 Task: Get usage report for the last 90 days.
Action: Mouse moved to (1122, 106)
Screenshot: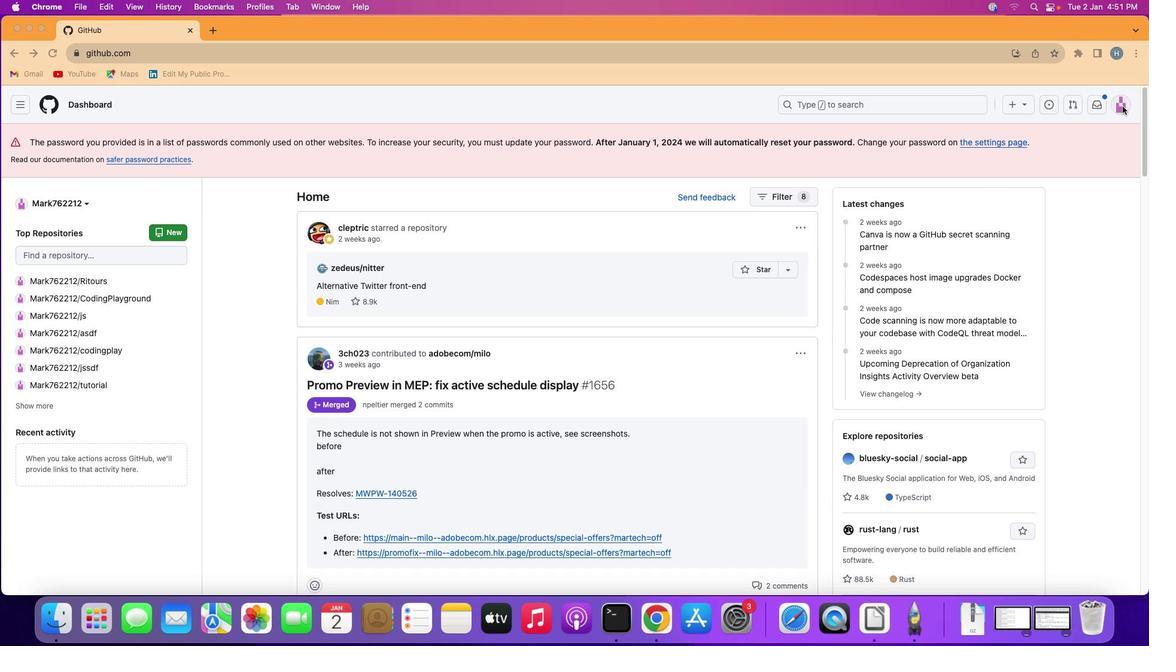 
Action: Mouse pressed left at (1122, 106)
Screenshot: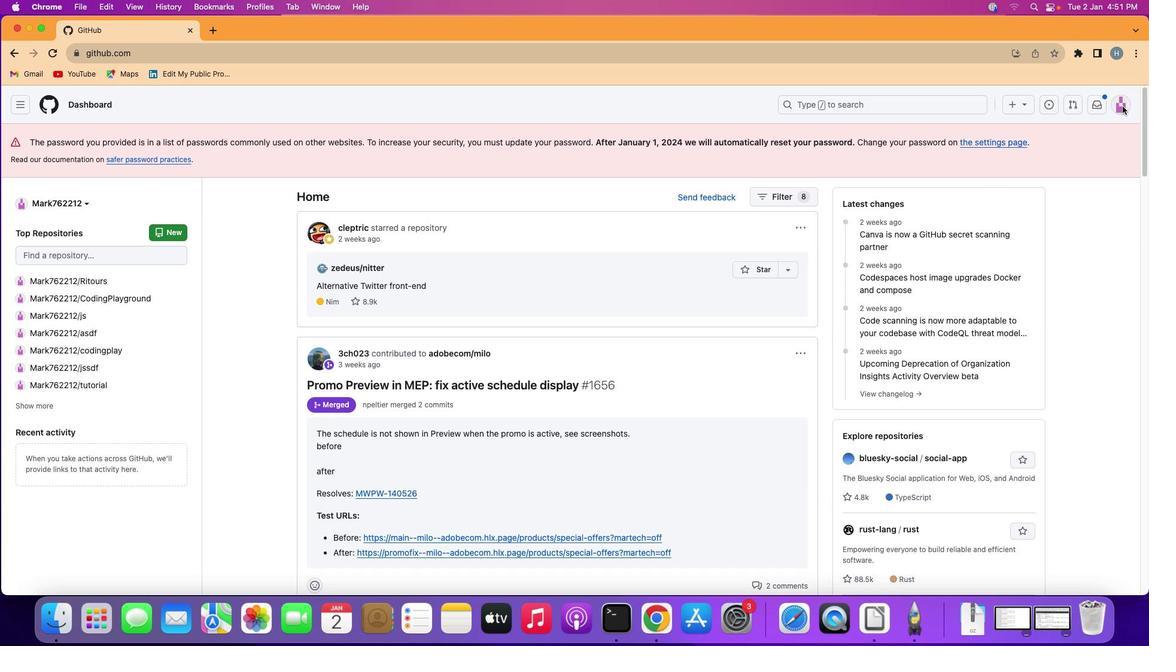 
Action: Mouse moved to (1122, 103)
Screenshot: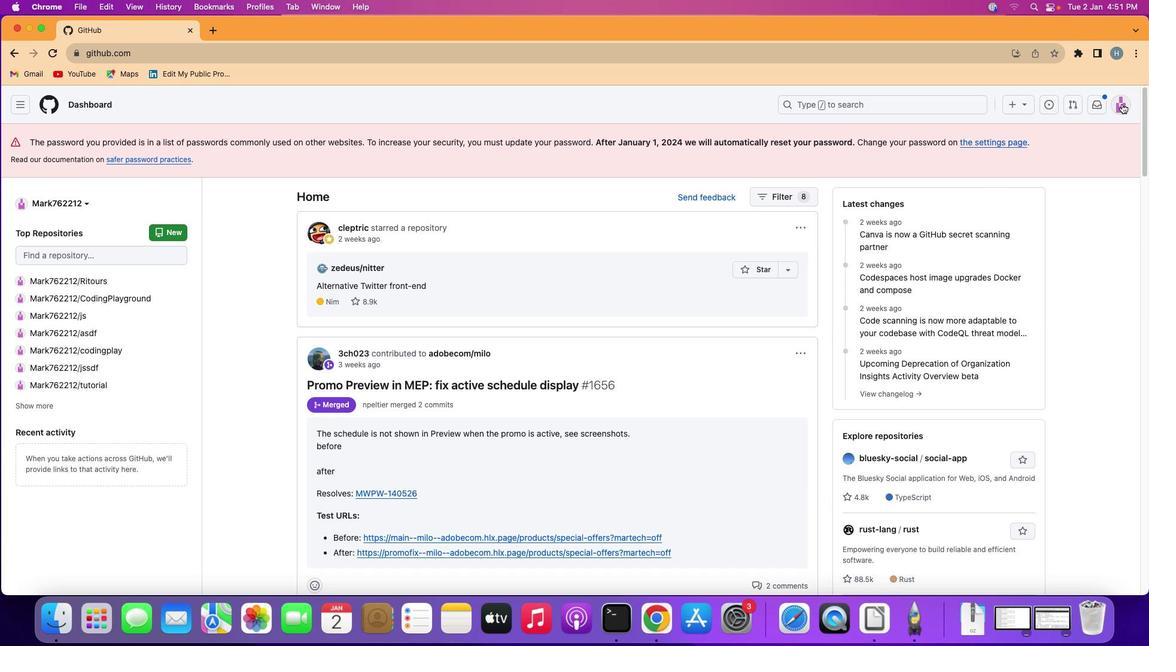 
Action: Mouse pressed left at (1122, 103)
Screenshot: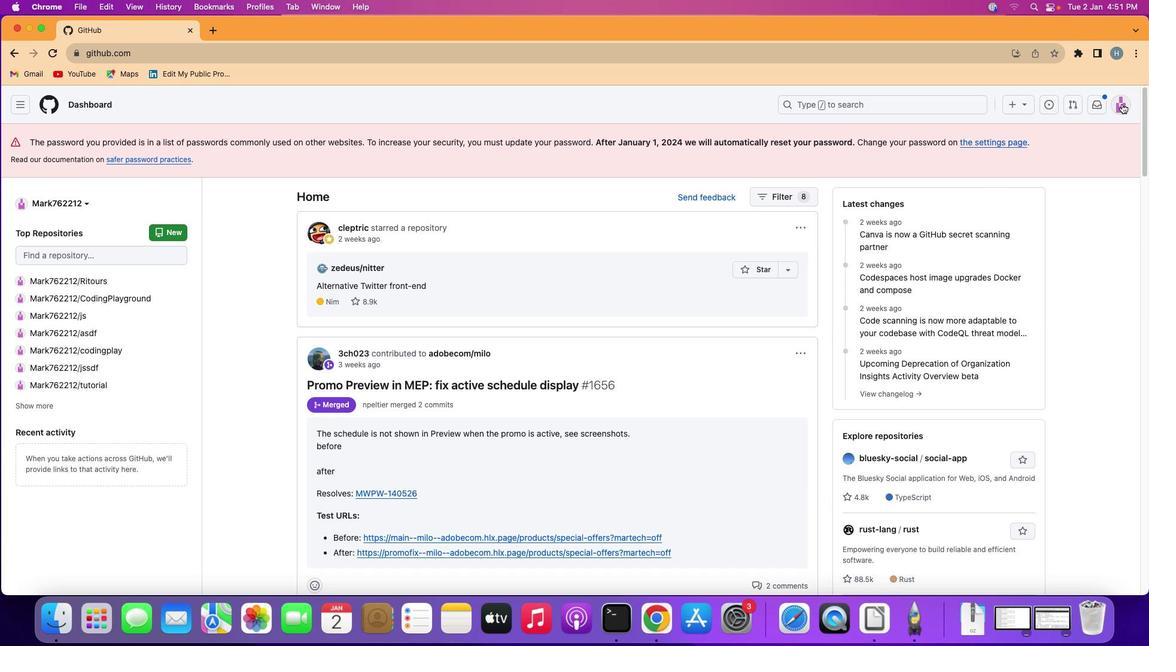 
Action: Mouse moved to (1010, 432)
Screenshot: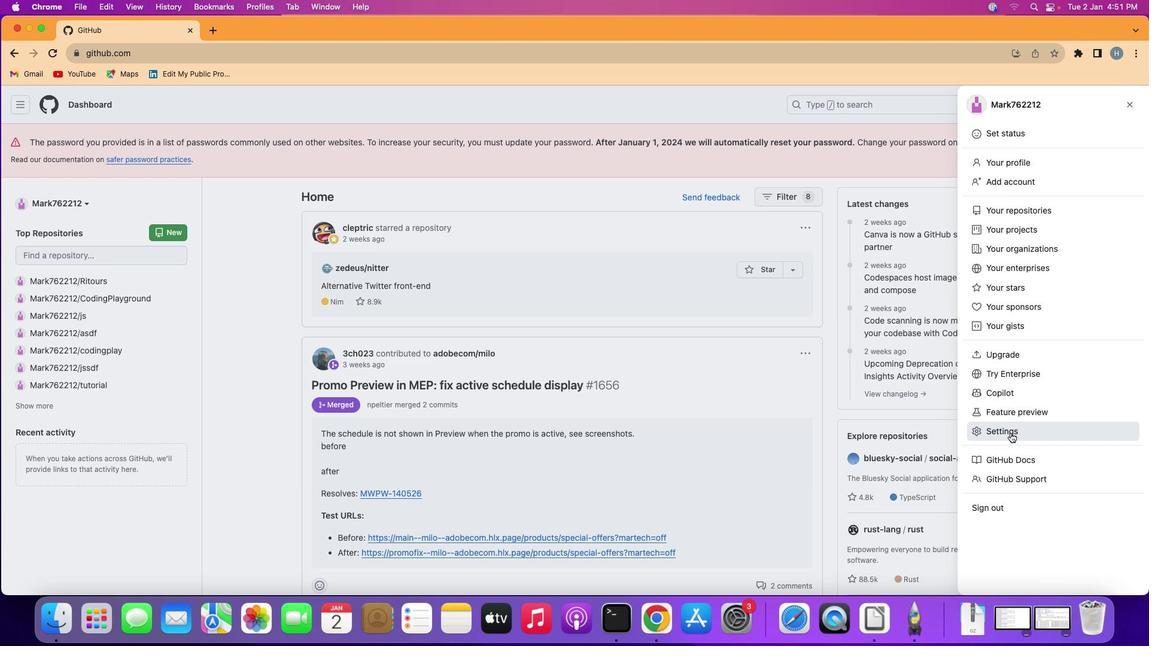 
Action: Mouse pressed left at (1010, 432)
Screenshot: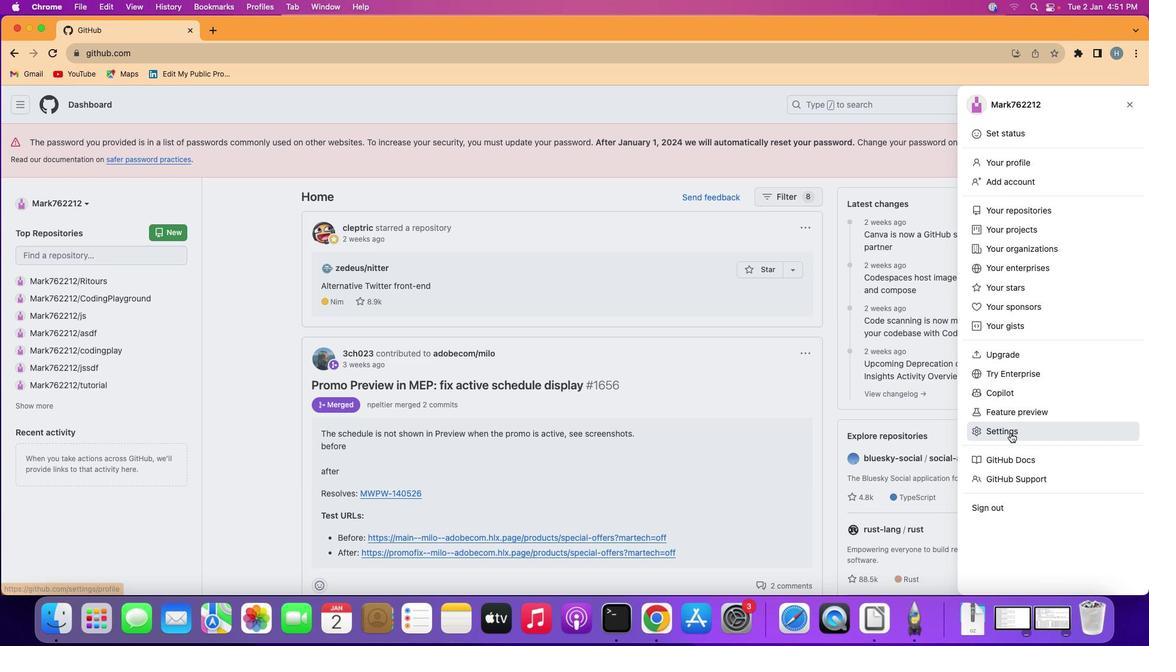 
Action: Mouse moved to (300, 368)
Screenshot: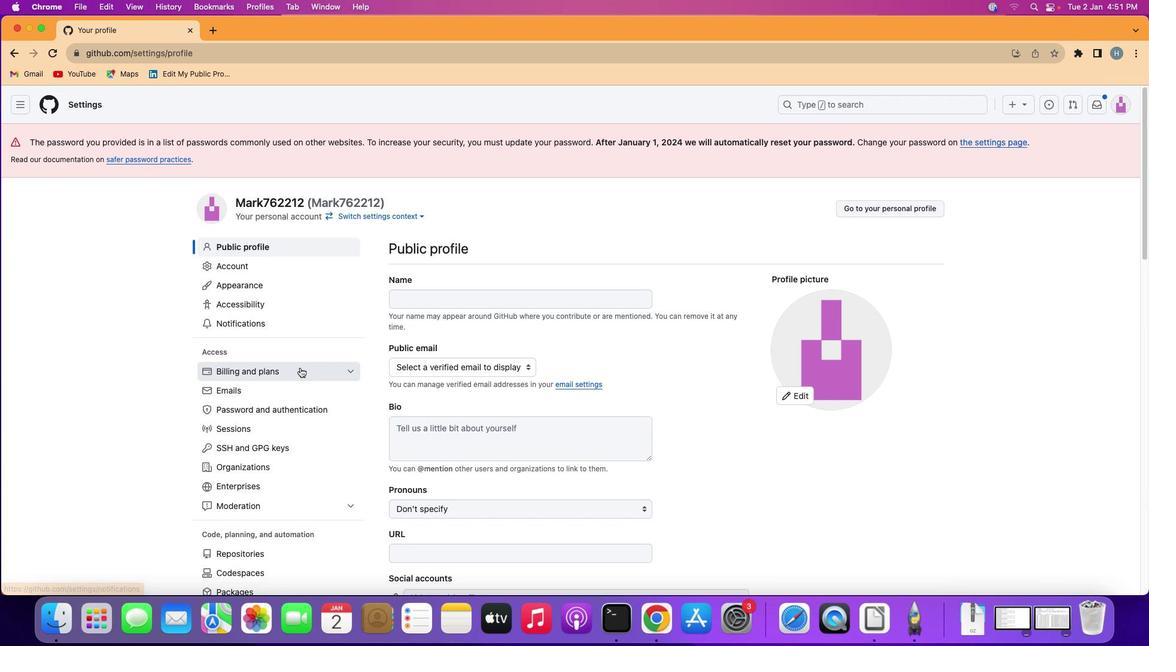 
Action: Mouse pressed left at (300, 368)
Screenshot: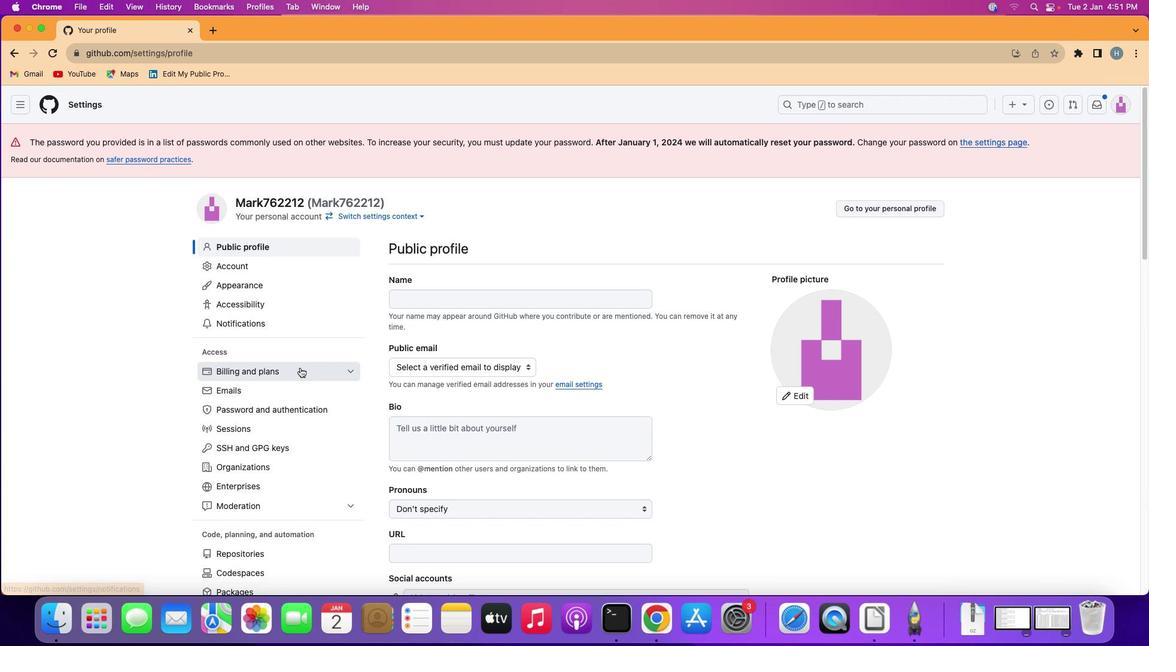 
Action: Mouse moved to (277, 393)
Screenshot: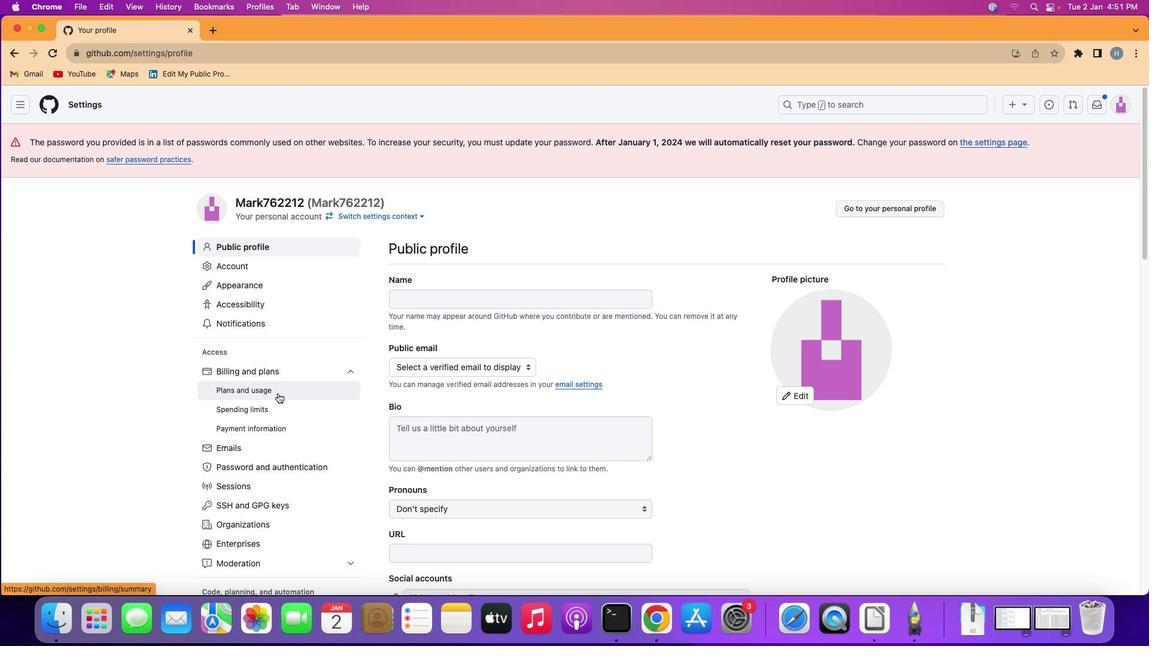 
Action: Mouse pressed left at (277, 393)
Screenshot: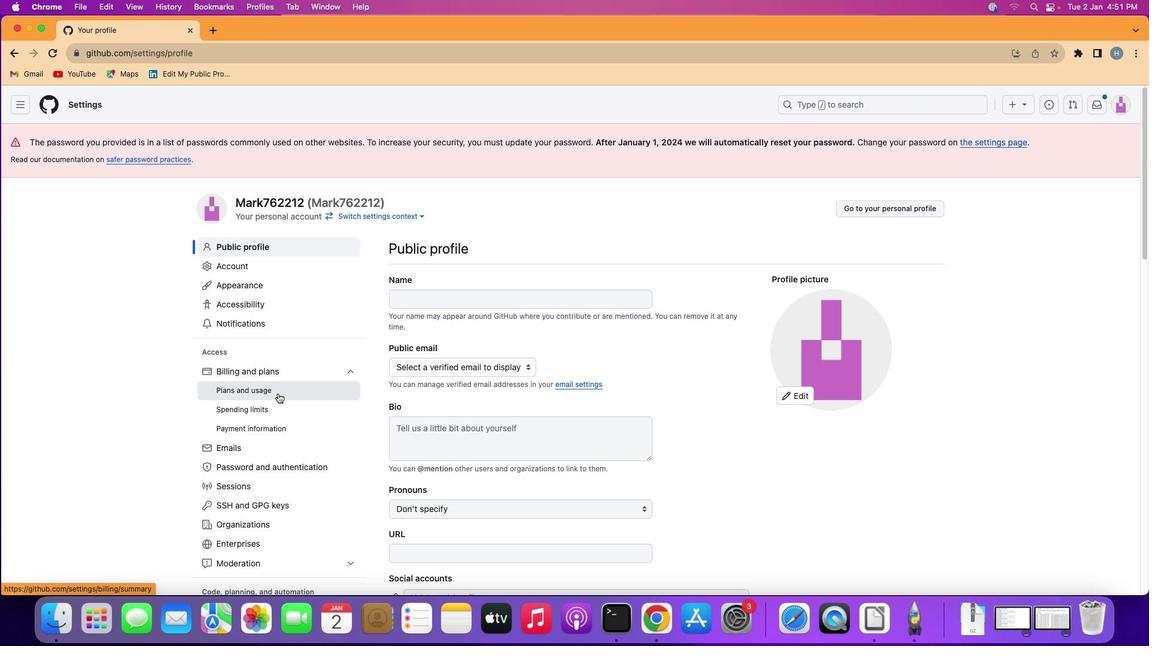 
Action: Mouse moved to (568, 449)
Screenshot: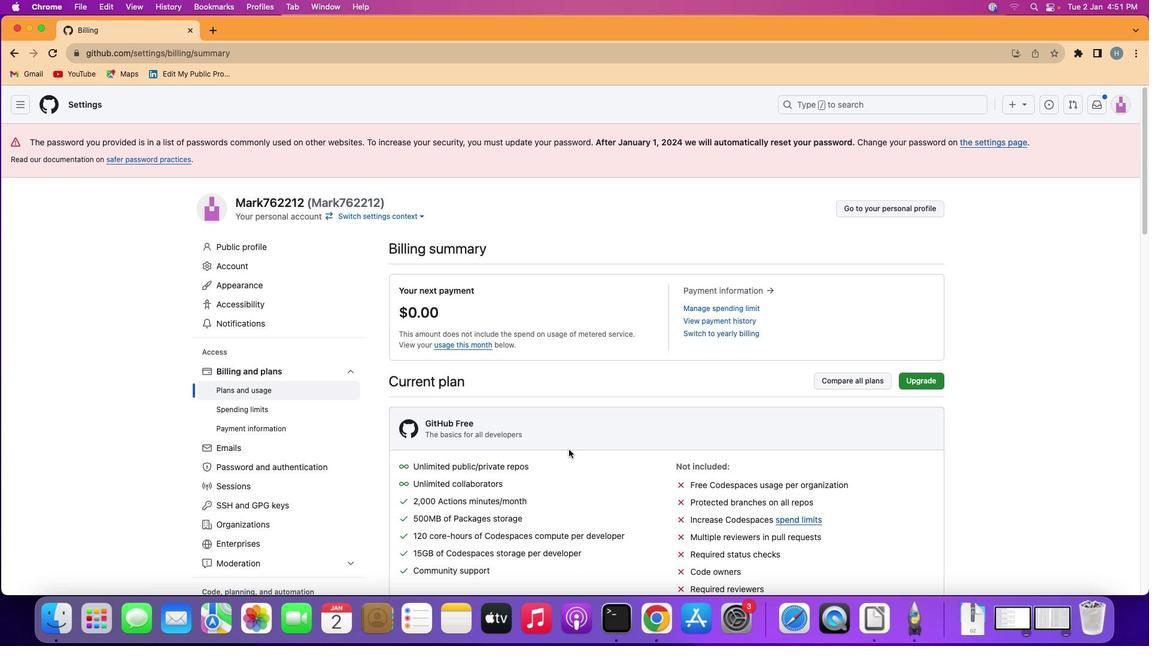 
Action: Mouse scrolled (568, 449) with delta (0, 0)
Screenshot: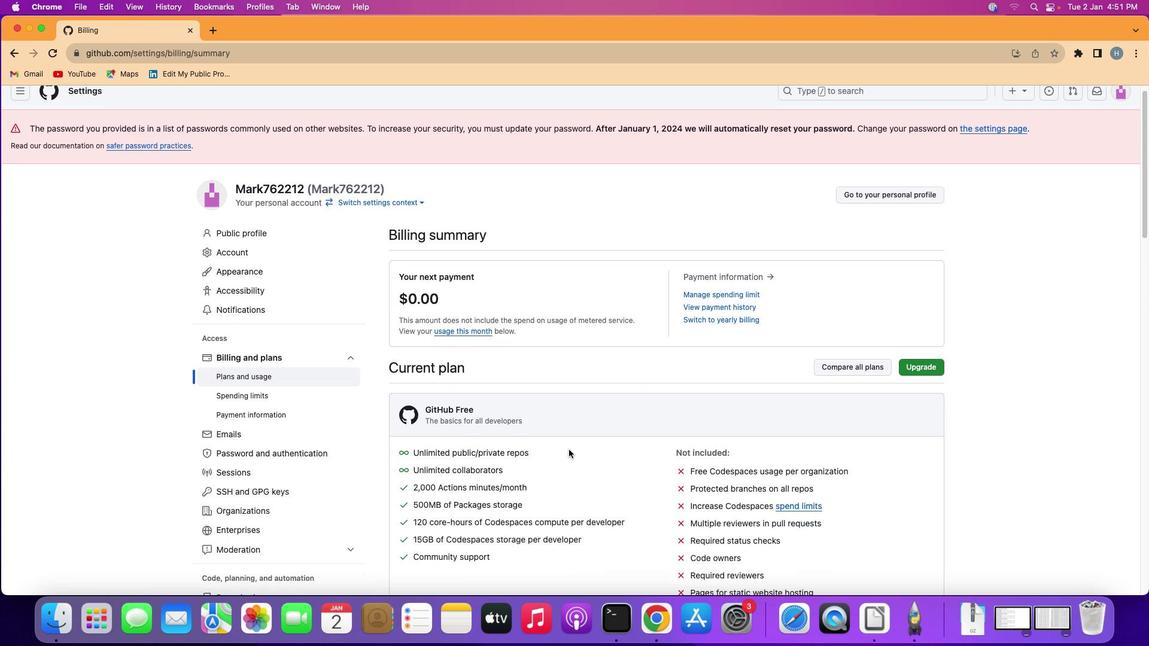 
Action: Mouse scrolled (568, 449) with delta (0, 0)
Screenshot: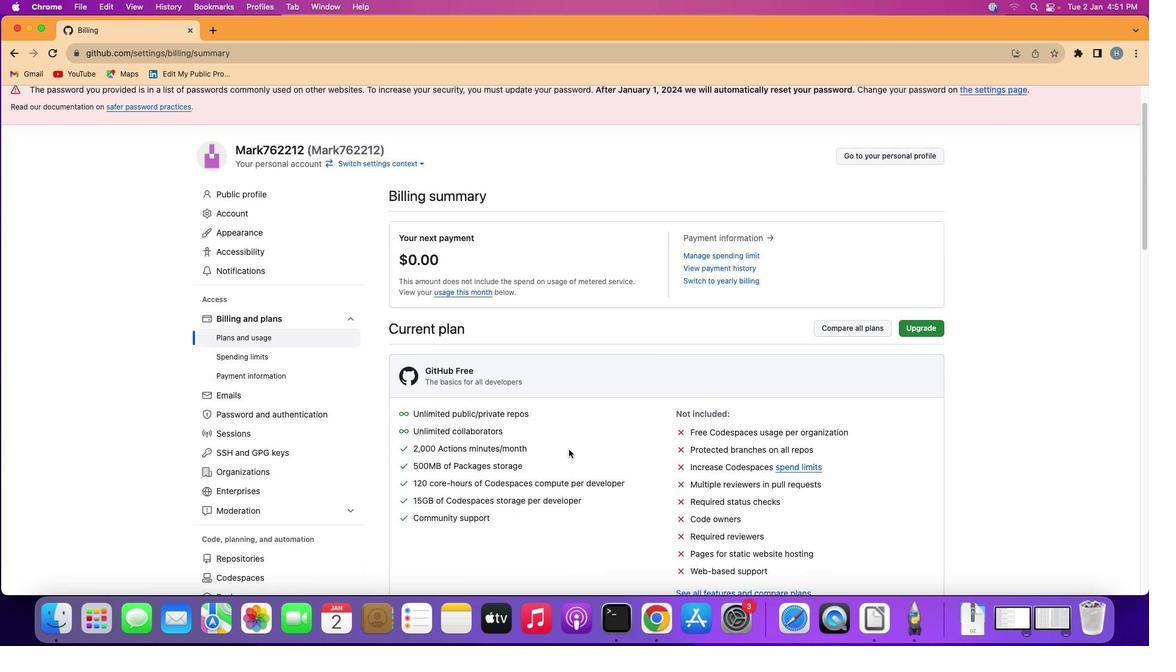 
Action: Mouse scrolled (568, 449) with delta (0, -1)
Screenshot: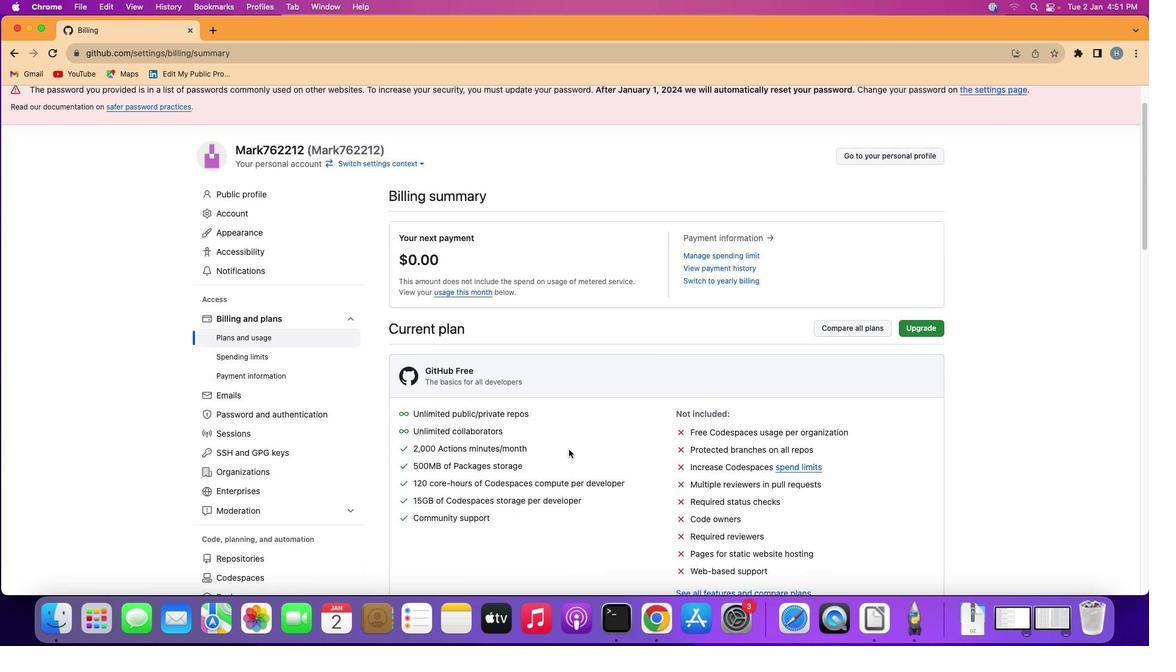 
Action: Mouse scrolled (568, 449) with delta (0, 0)
Screenshot: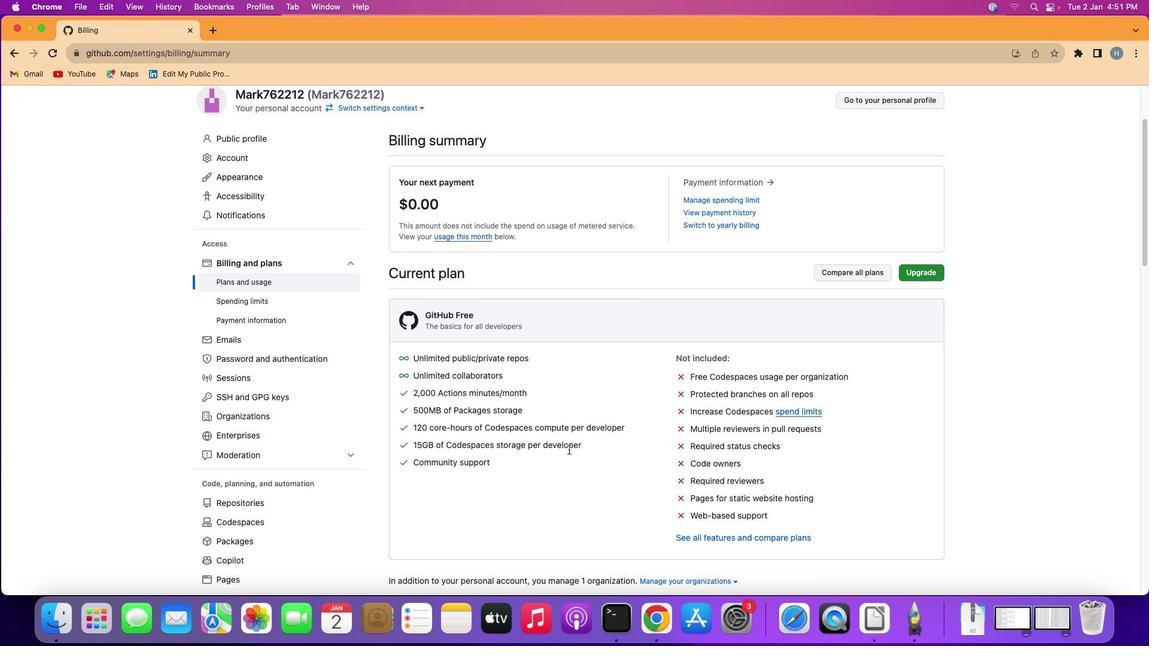 
Action: Mouse scrolled (568, 449) with delta (0, 0)
Screenshot: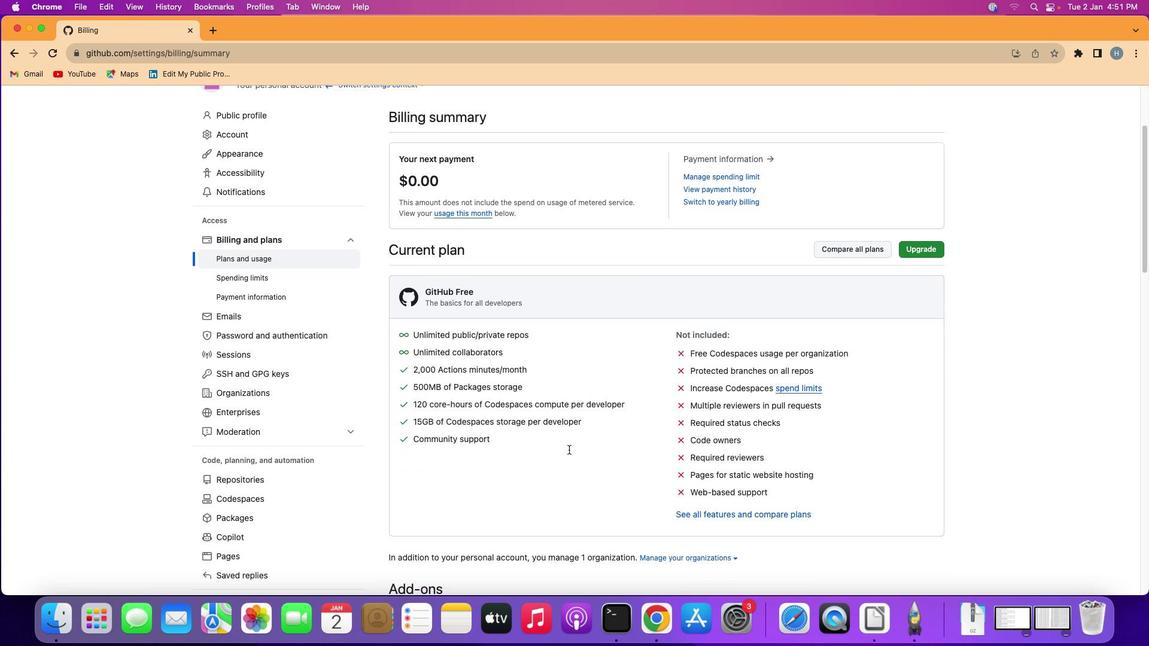 
Action: Mouse scrolled (568, 449) with delta (0, -1)
Screenshot: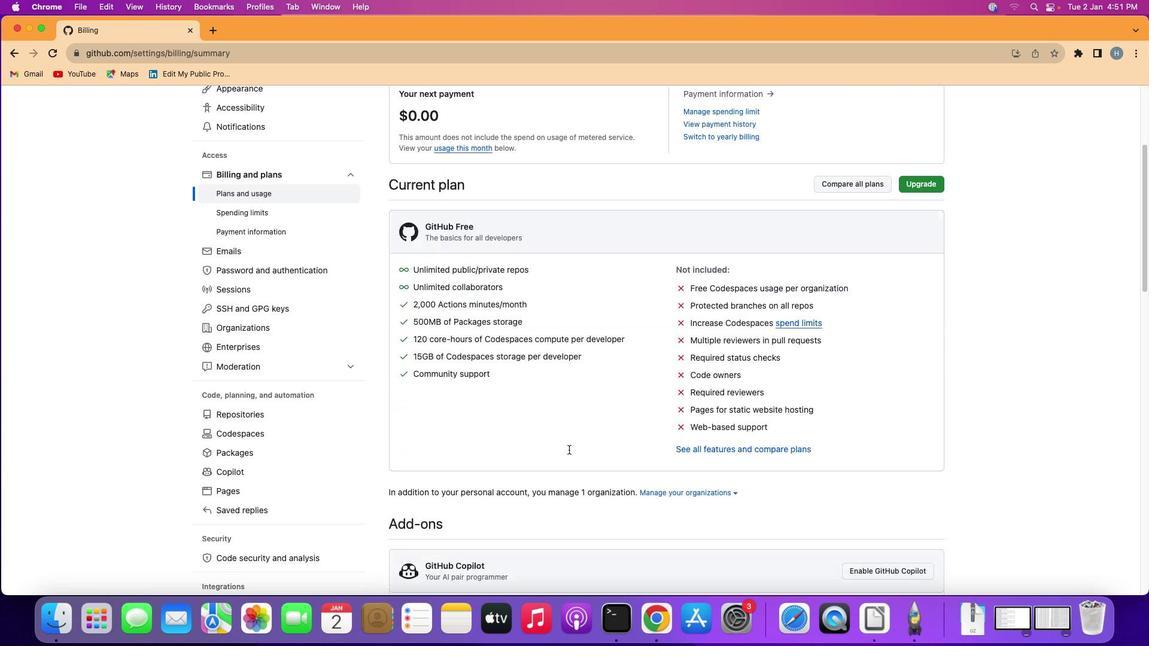
Action: Mouse scrolled (568, 449) with delta (0, -2)
Screenshot: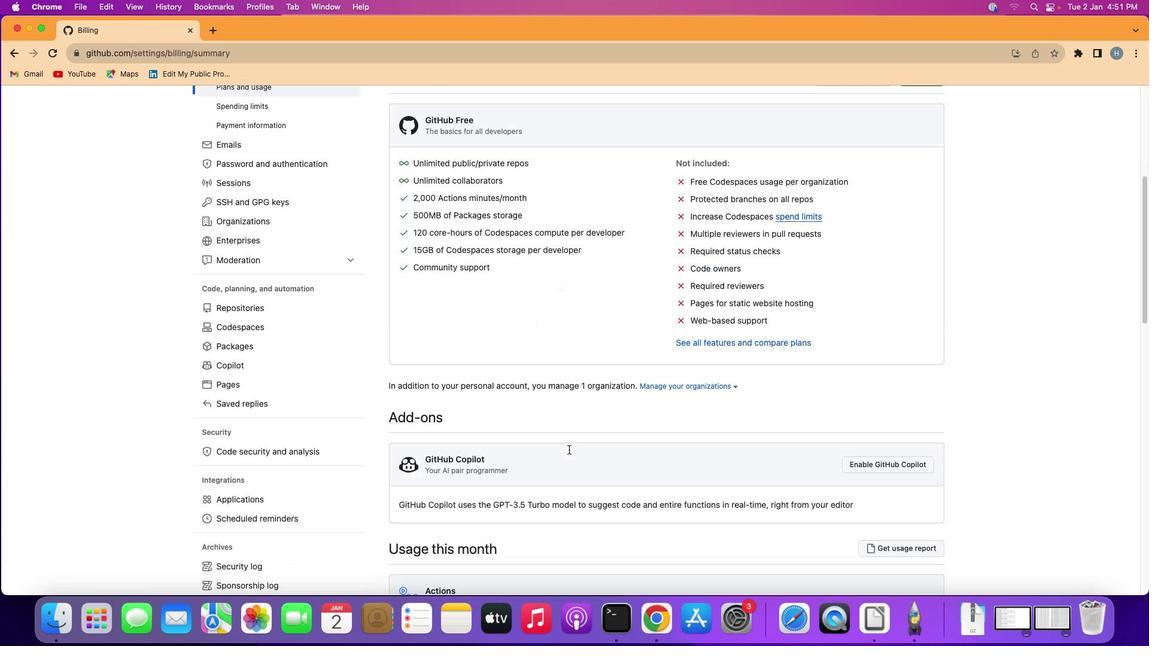 
Action: Mouse scrolled (568, 449) with delta (0, -2)
Screenshot: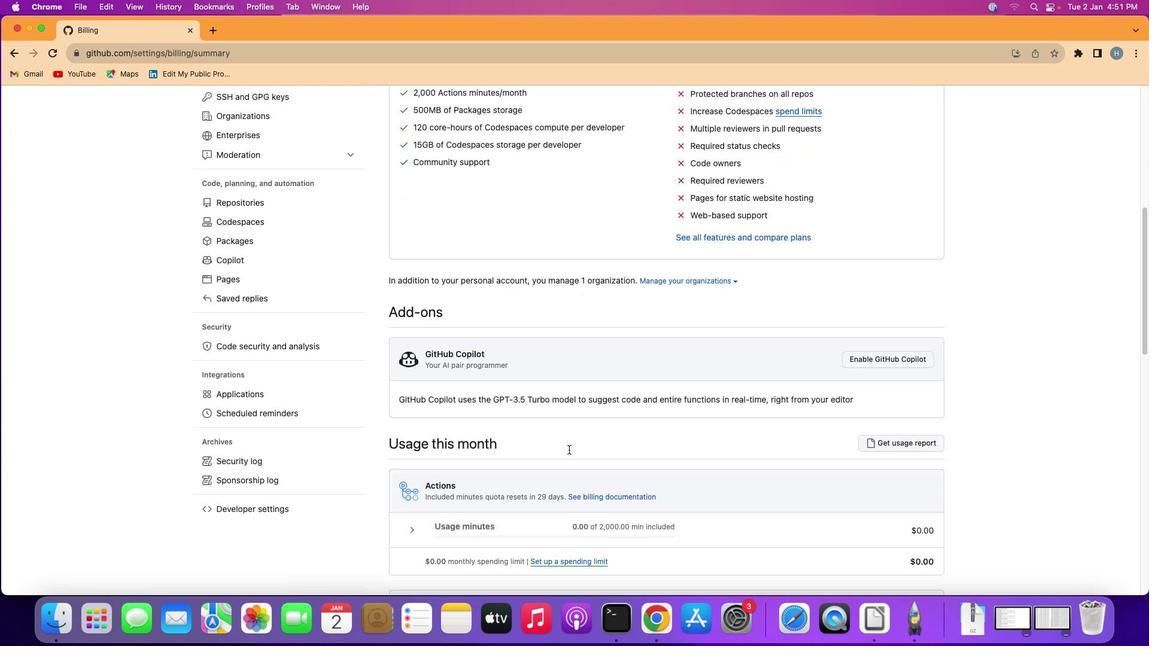 
Action: Mouse scrolled (568, 449) with delta (0, 0)
Screenshot: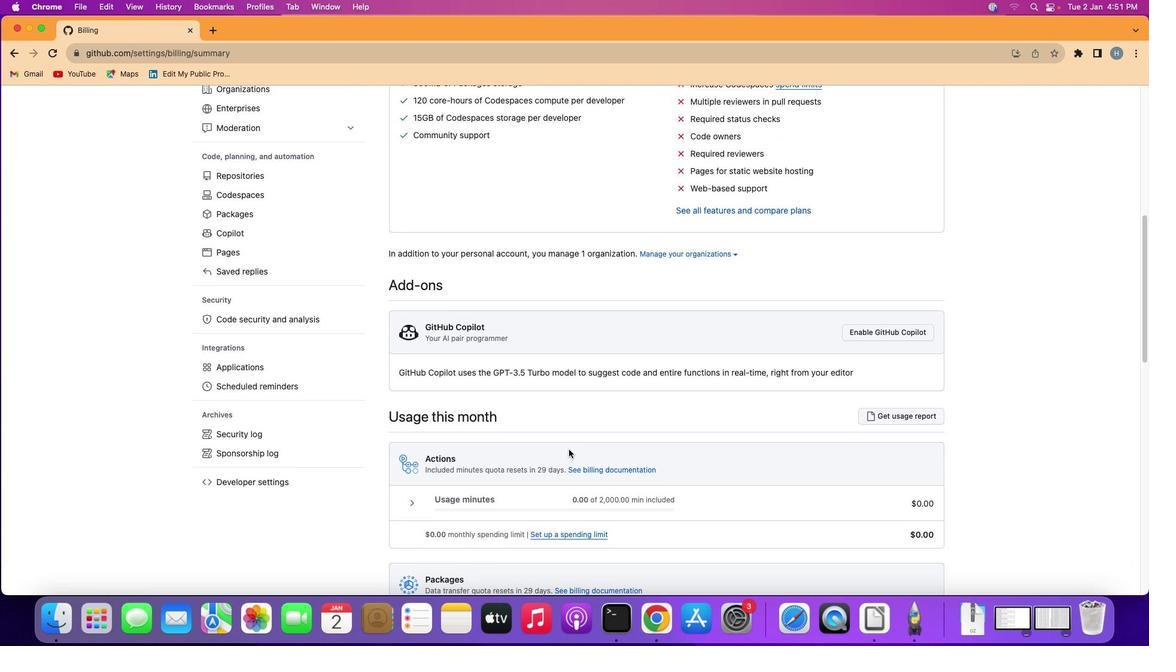
Action: Mouse scrolled (568, 449) with delta (0, 0)
Screenshot: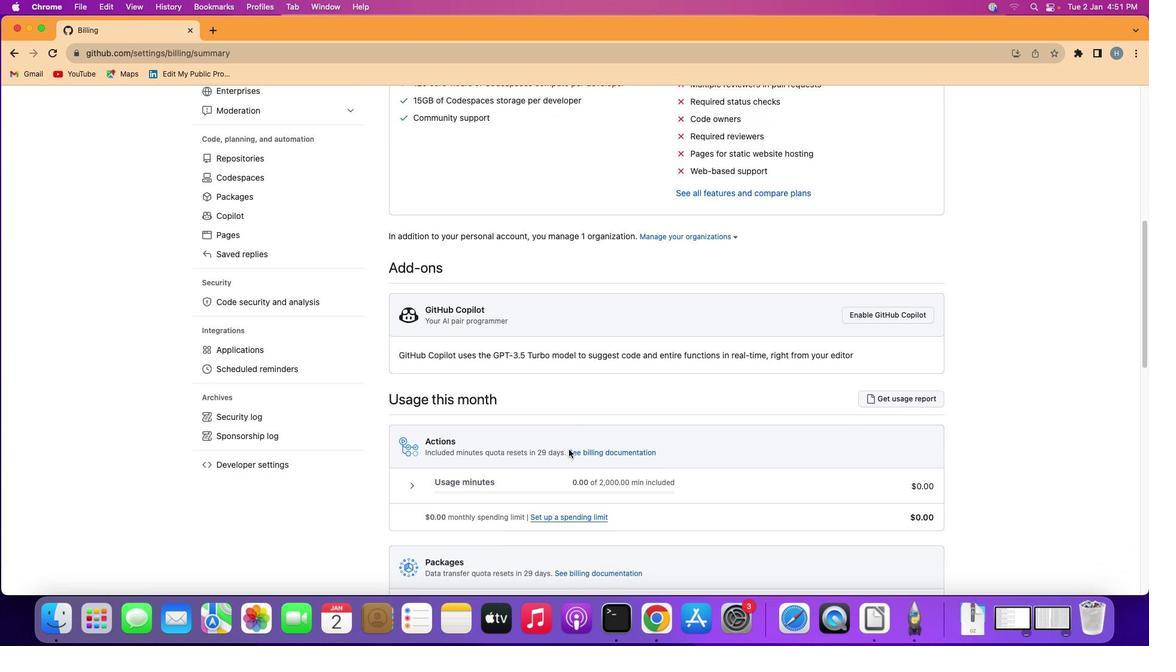 
Action: Mouse scrolled (568, 449) with delta (0, 0)
Screenshot: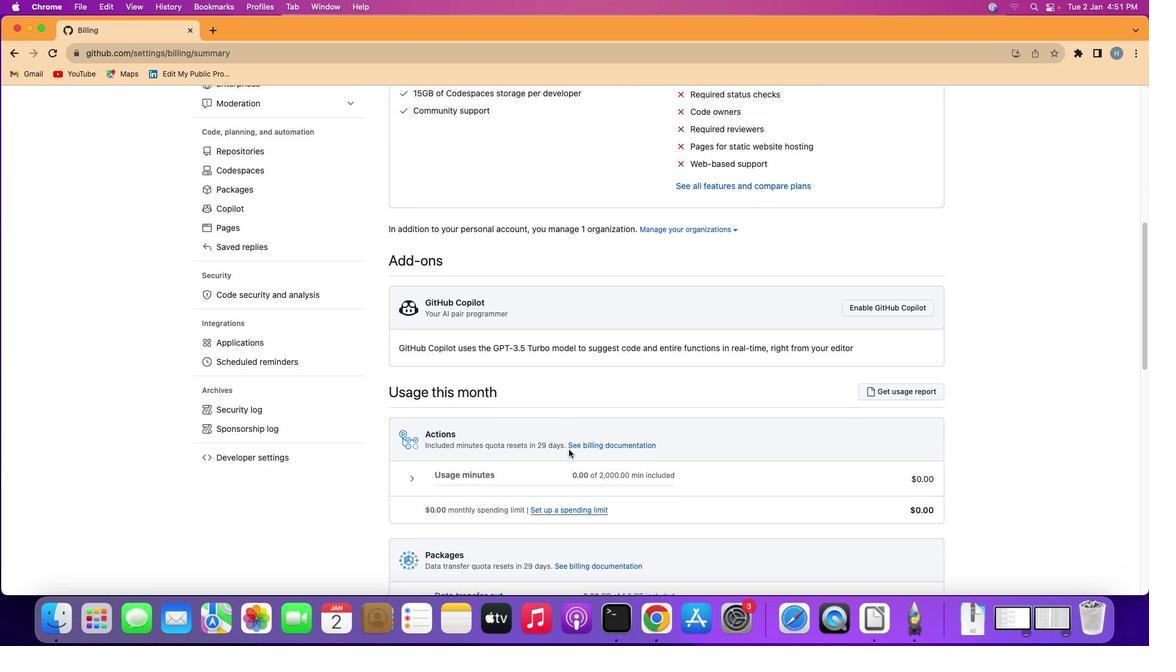 
Action: Mouse moved to (568, 449)
Screenshot: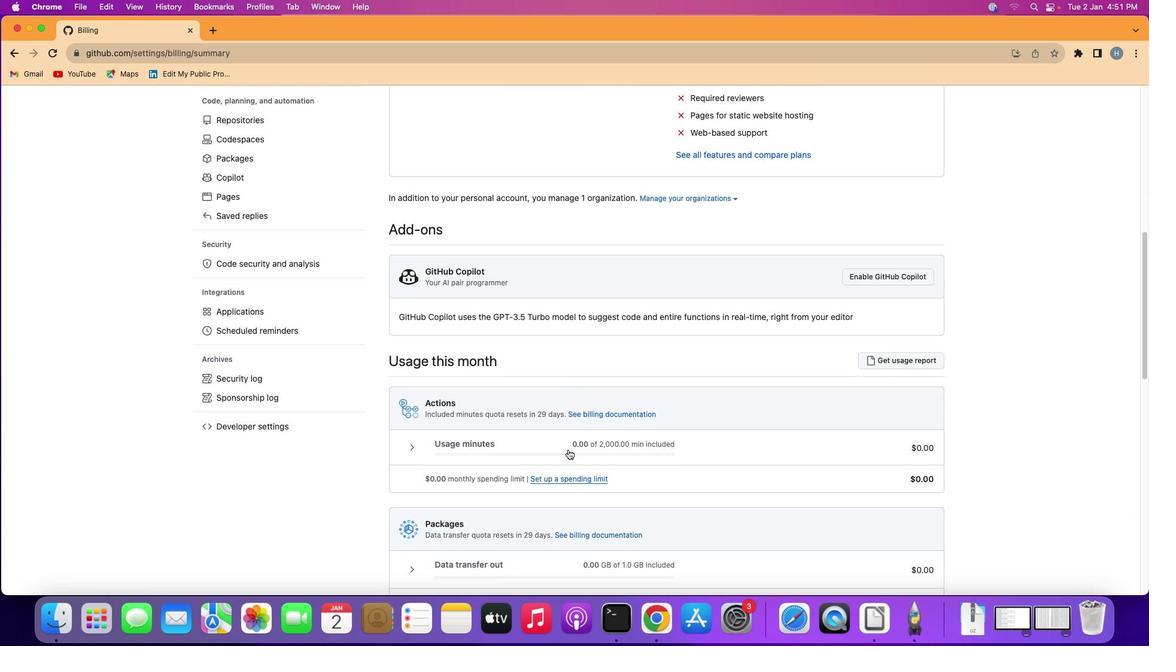 
Action: Mouse scrolled (568, 449) with delta (0, 0)
Screenshot: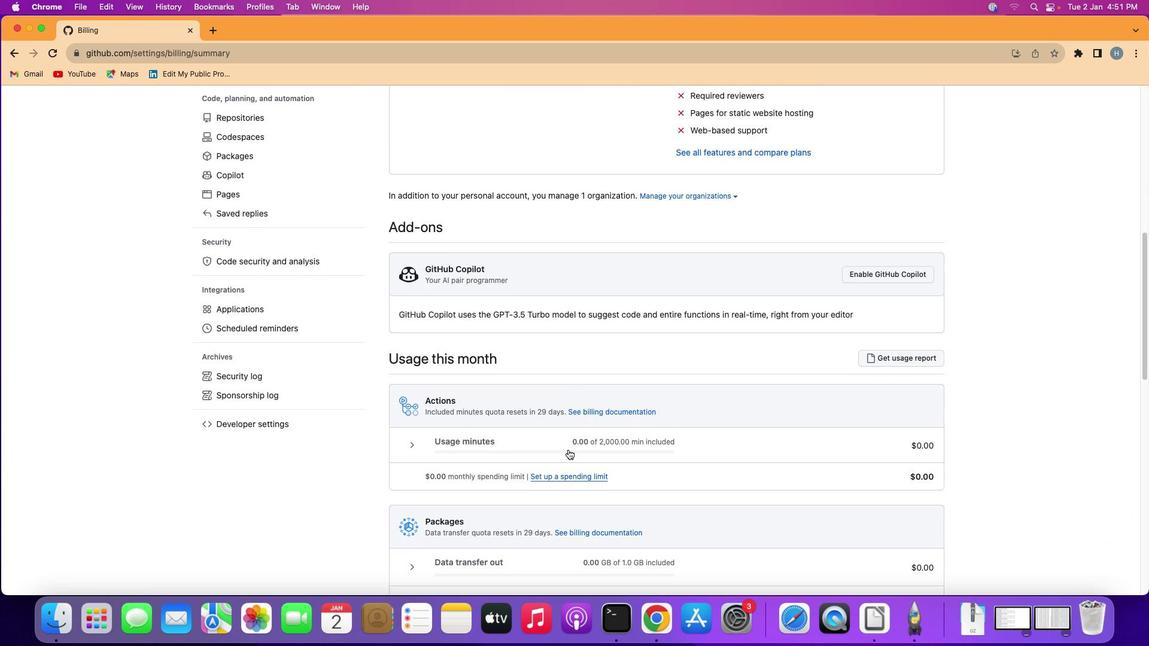 
Action: Mouse scrolled (568, 449) with delta (0, 0)
Screenshot: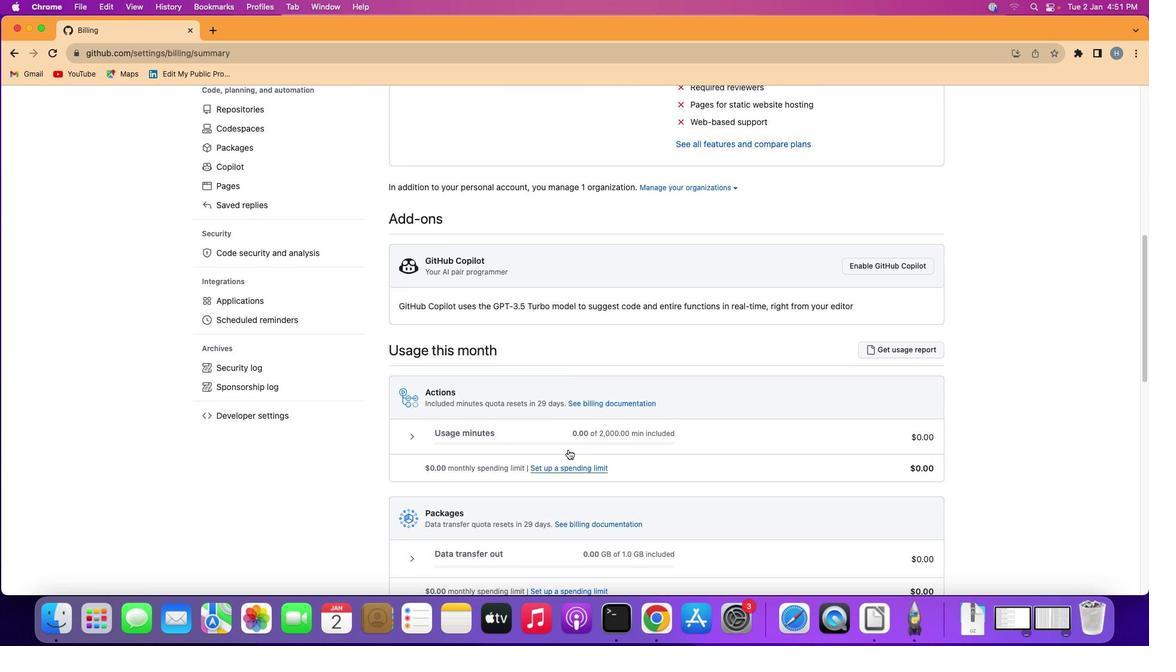 
Action: Mouse scrolled (568, 449) with delta (0, 0)
Screenshot: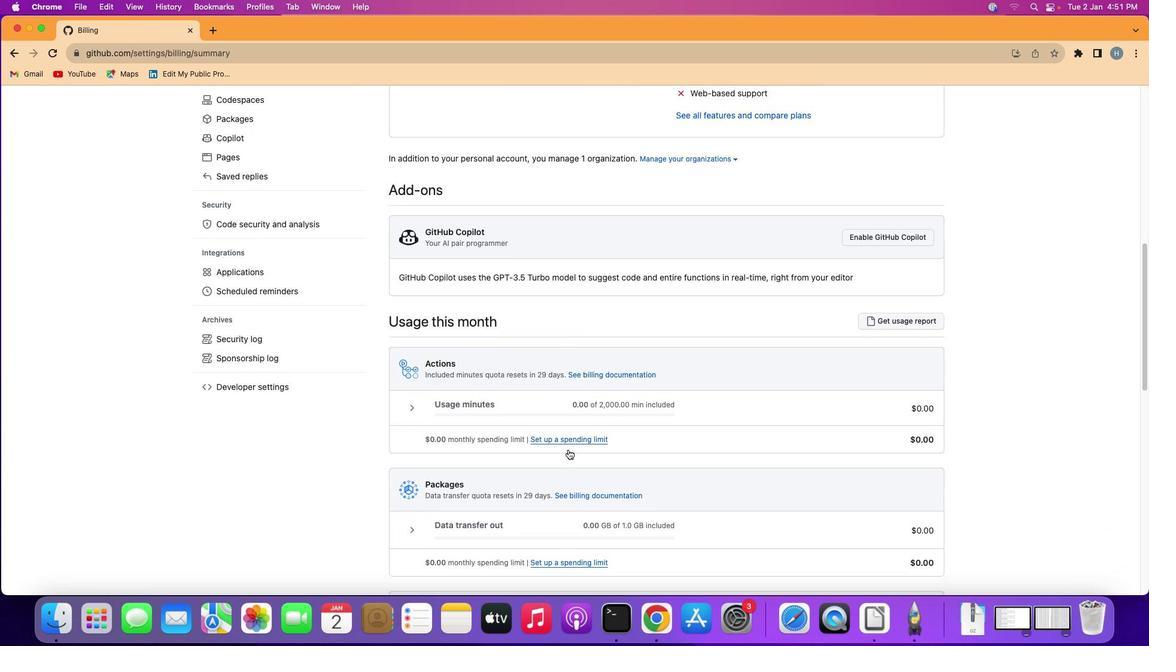 
Action: Mouse moved to (899, 321)
Screenshot: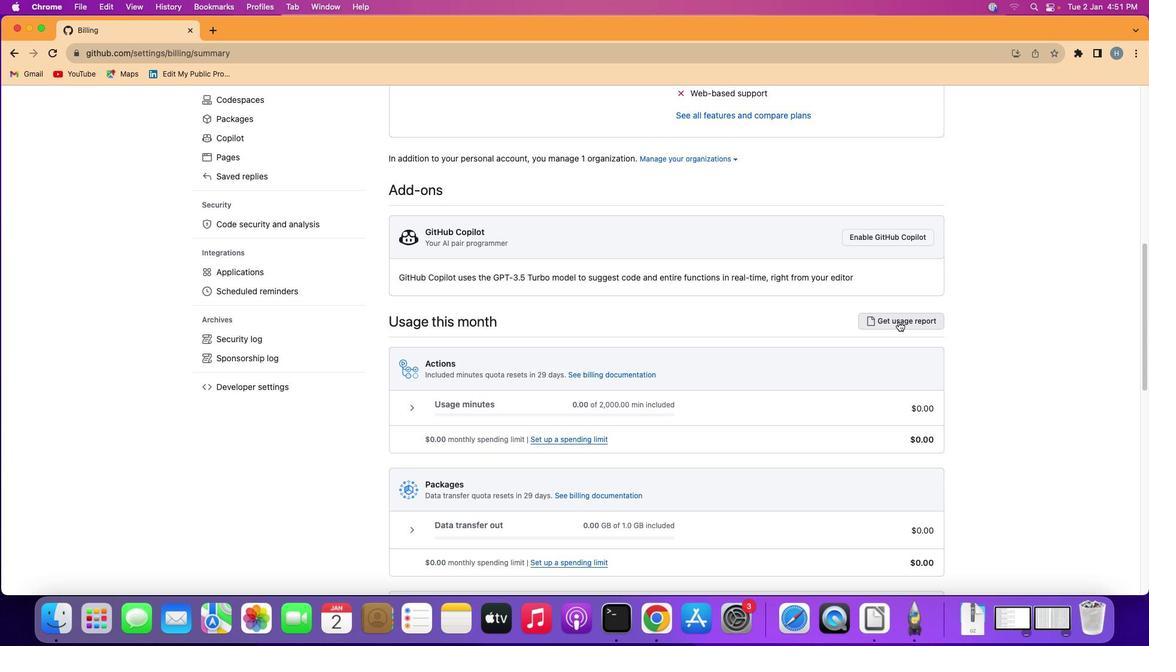 
Action: Mouse pressed left at (899, 321)
Screenshot: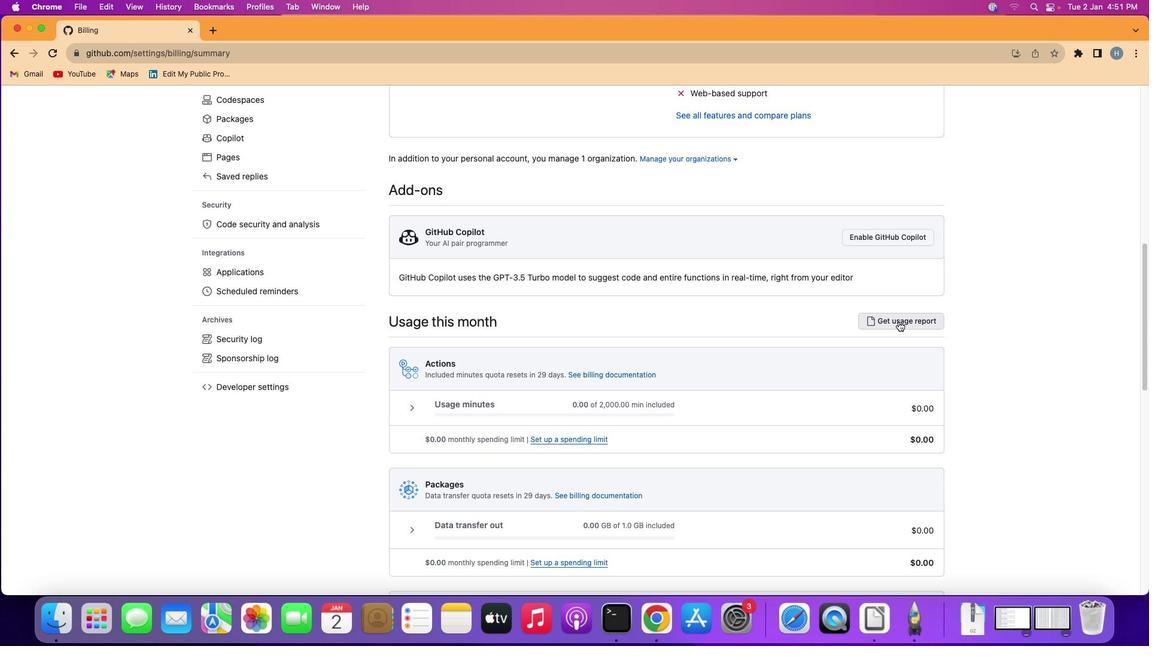 
Action: Mouse moved to (478, 330)
Screenshot: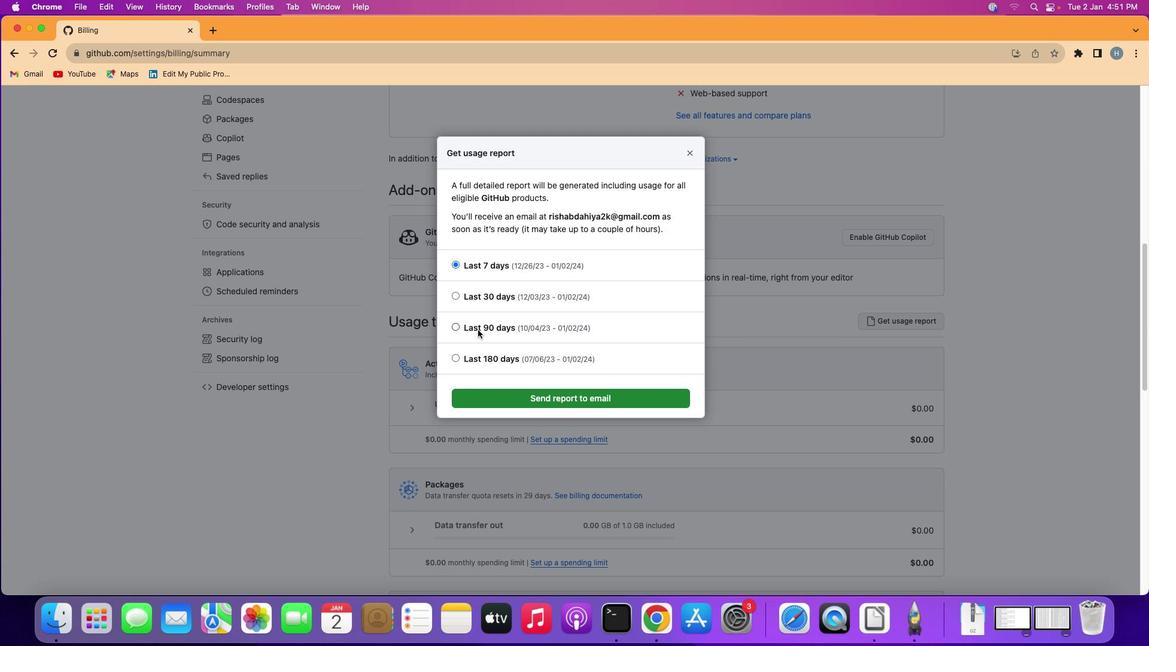 
Action: Mouse pressed left at (478, 330)
Screenshot: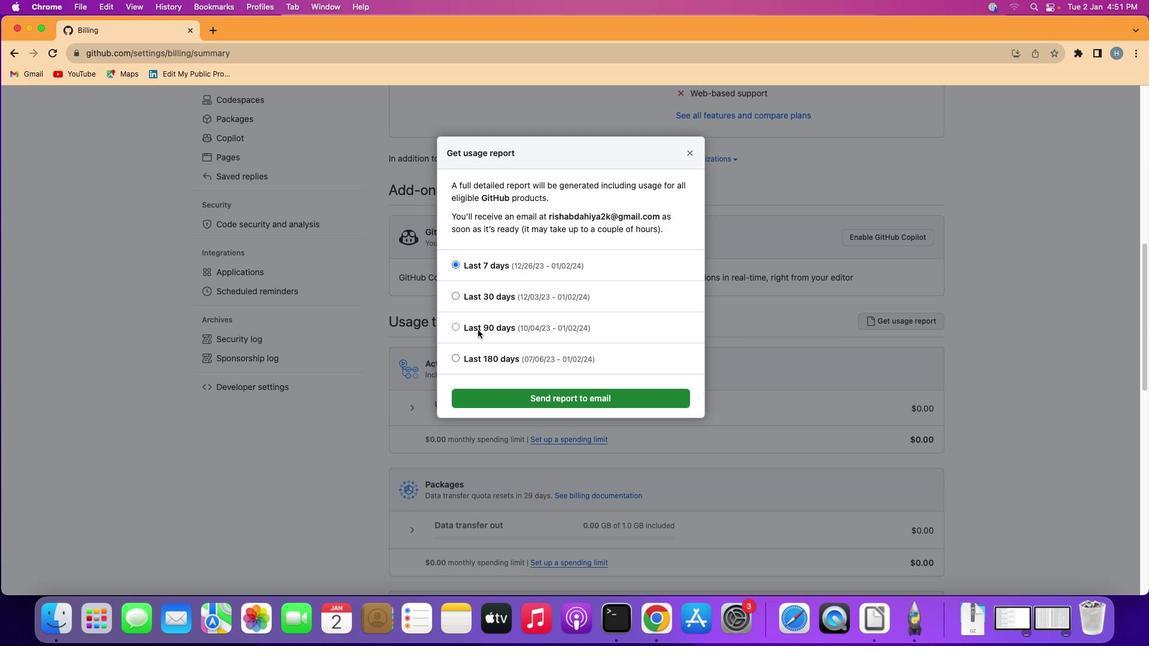 
